 Task: Explore Airbnb accommodation in Esfarayen, Iran from 1st December, 2023 to 9th December, 2023 for 2 adults. Place can be entire room with 1  bedroom having 1 bed and 1 bathroom. Property type can be house.
Action: Mouse moved to (343, 102)
Screenshot: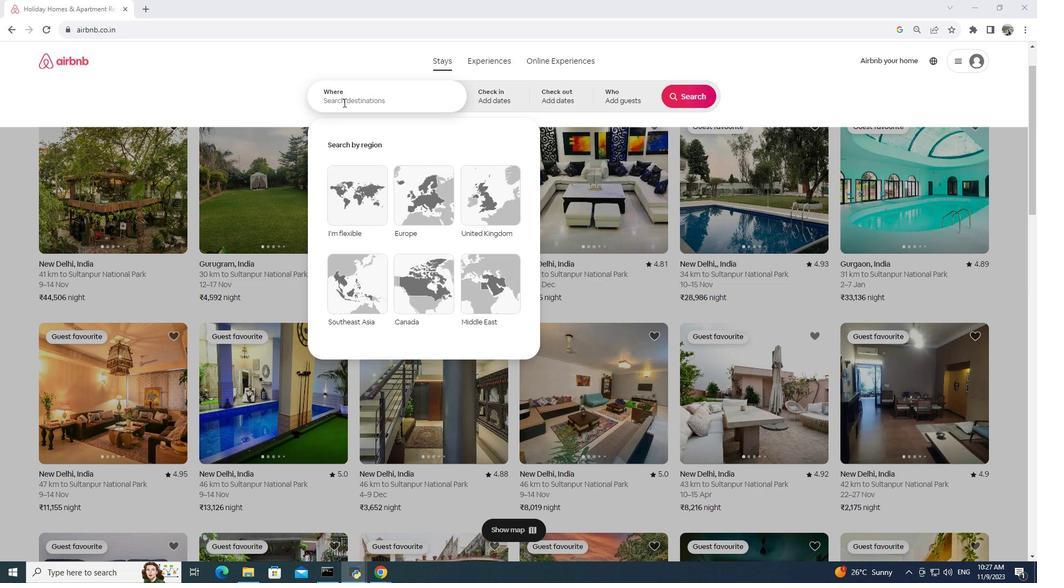 
Action: Mouse pressed left at (343, 102)
Screenshot: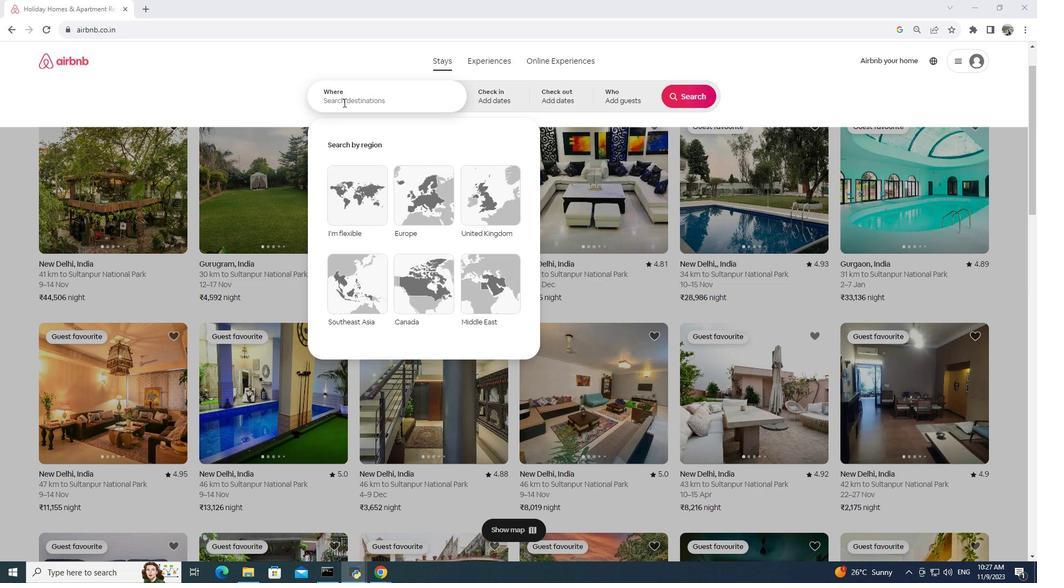 
Action: Key pressed esfarayen,<Key.space>iran
Screenshot: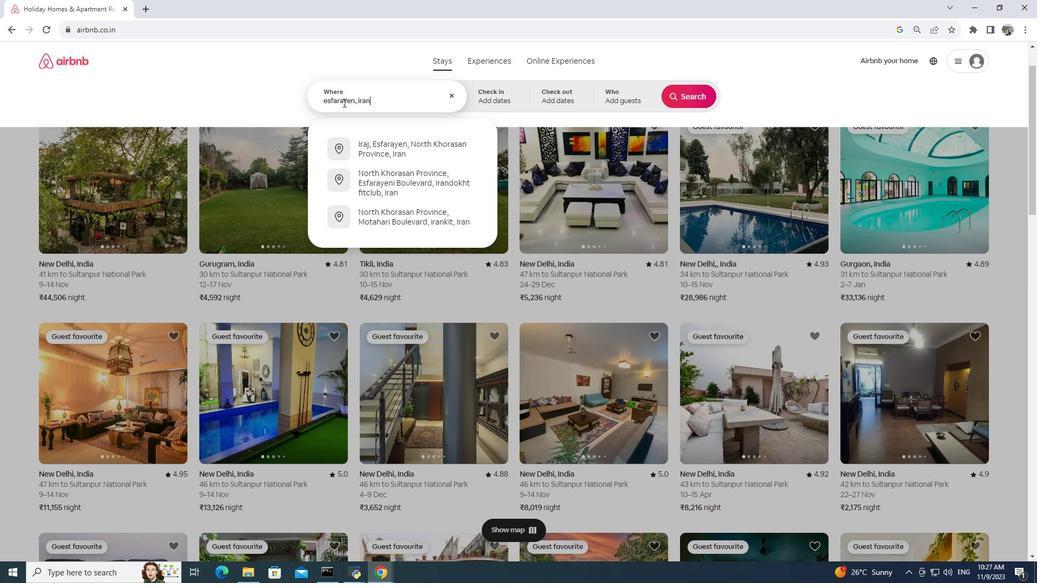 
Action: Mouse moved to (502, 96)
Screenshot: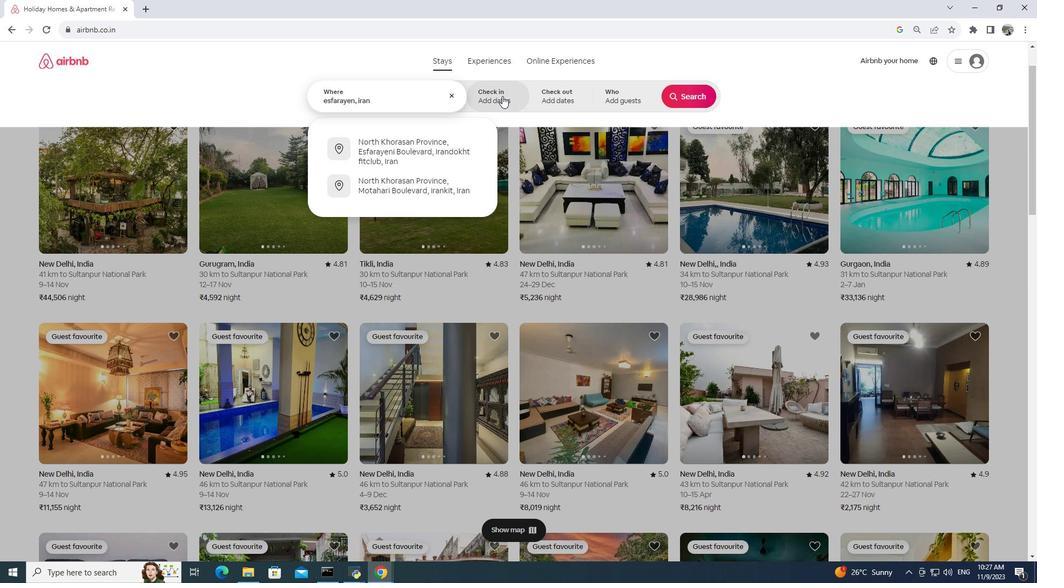 
Action: Mouse pressed left at (502, 96)
Screenshot: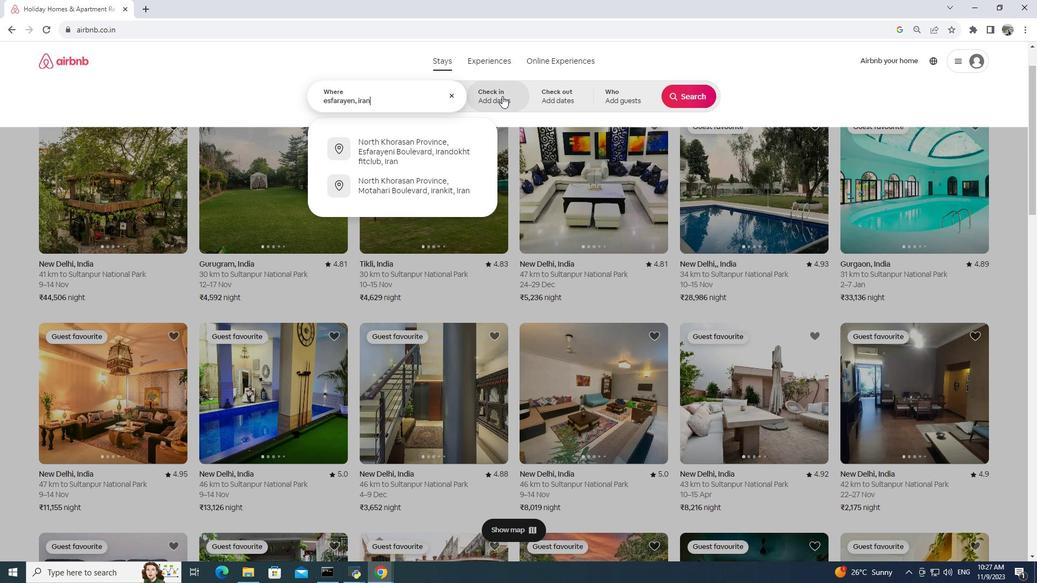 
Action: Mouse moved to (655, 206)
Screenshot: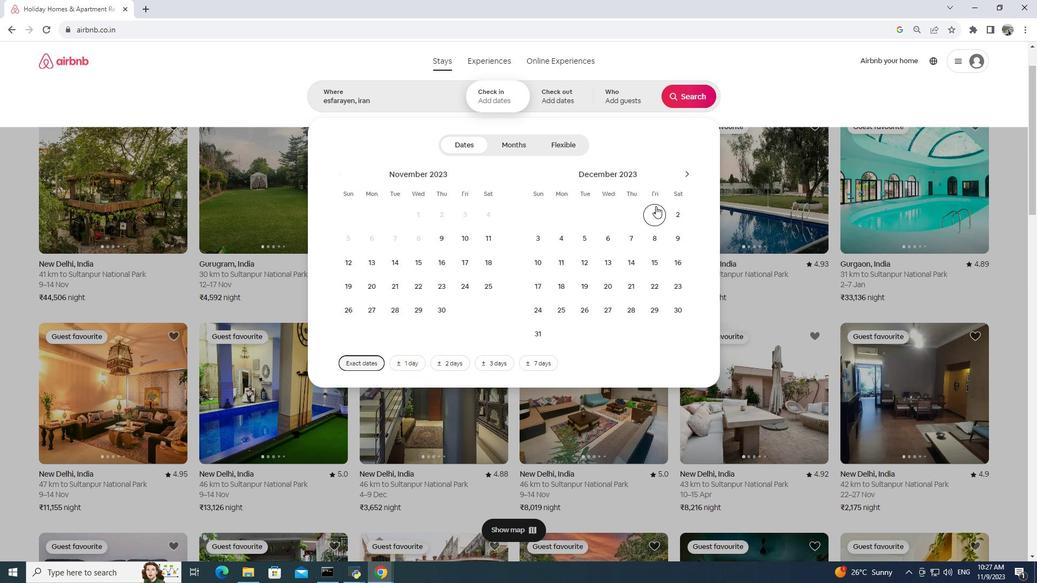 
Action: Mouse pressed left at (655, 206)
Screenshot: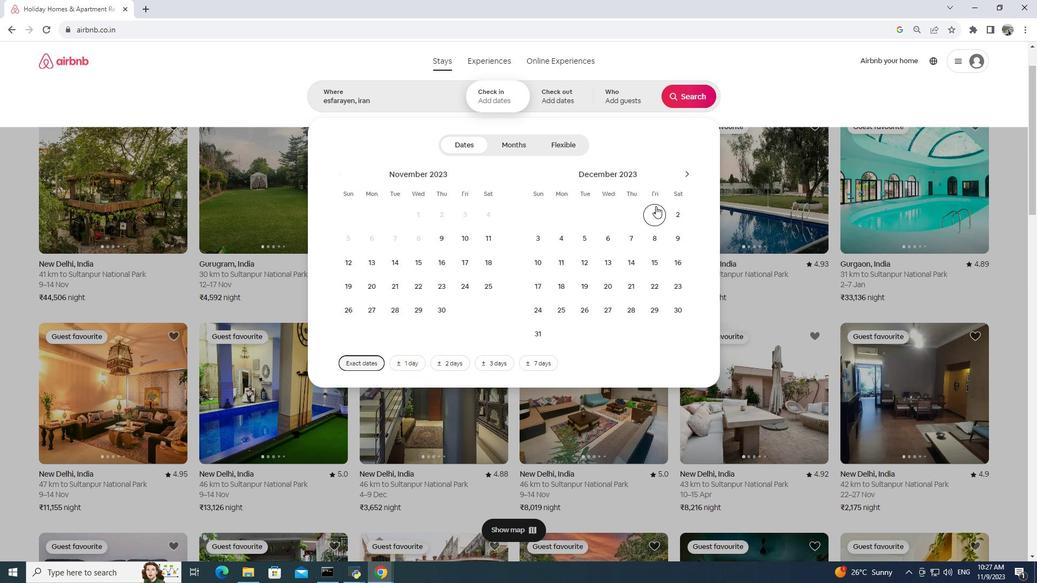 
Action: Mouse moved to (674, 232)
Screenshot: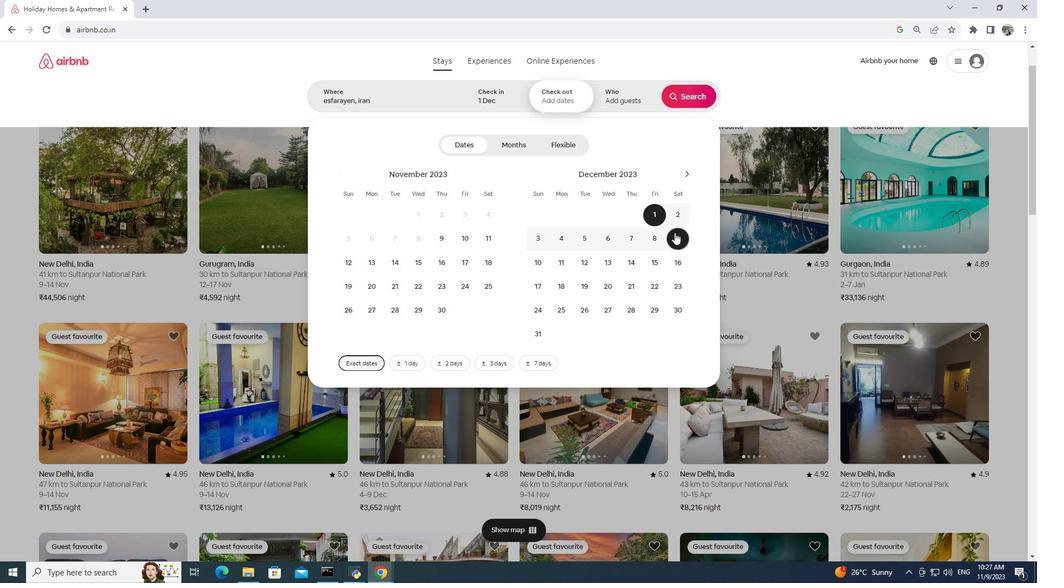 
Action: Mouse pressed left at (674, 232)
Screenshot: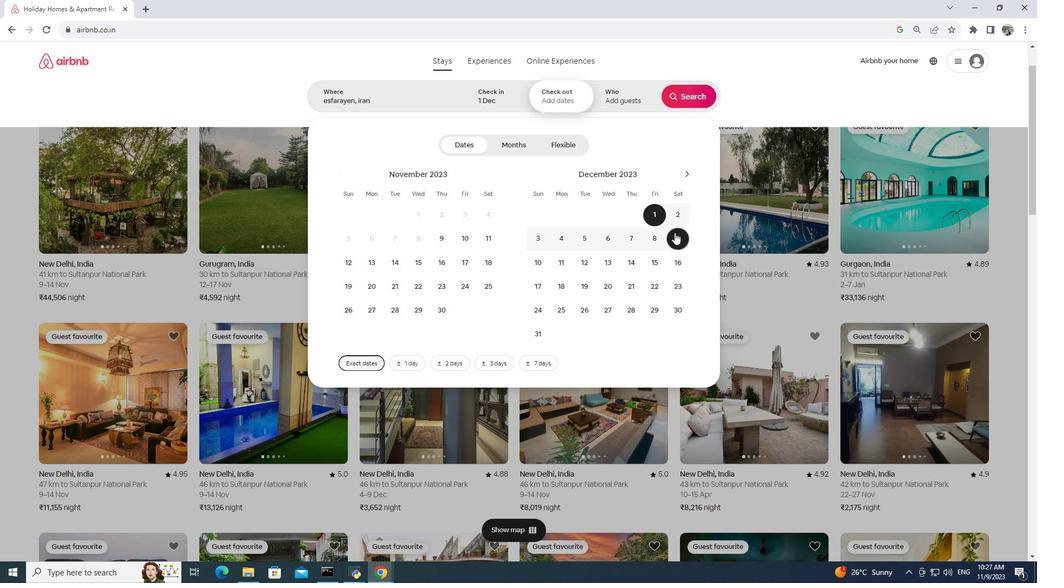 
Action: Mouse moved to (628, 99)
Screenshot: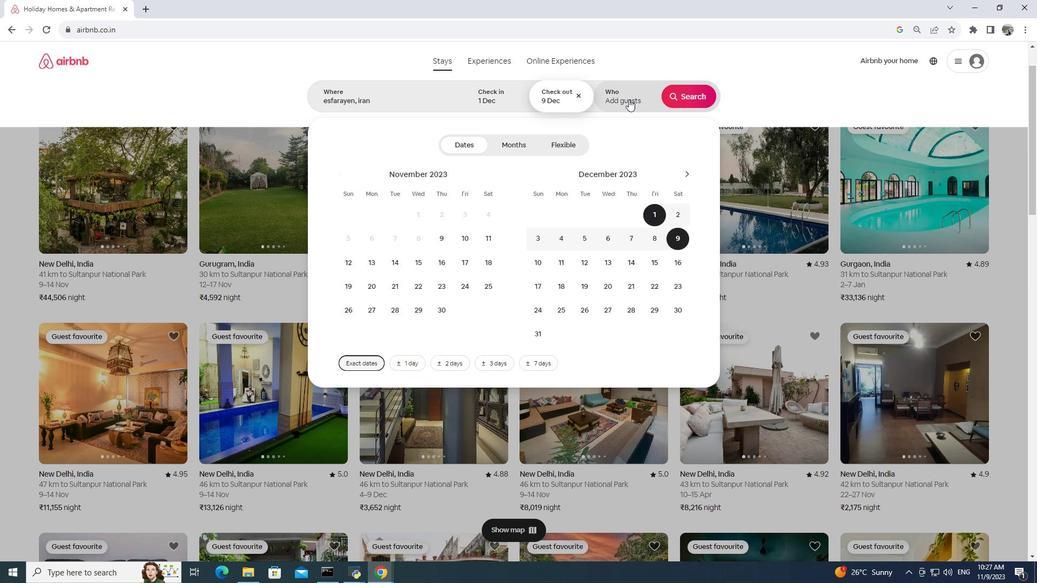 
Action: Mouse pressed left at (628, 99)
Screenshot: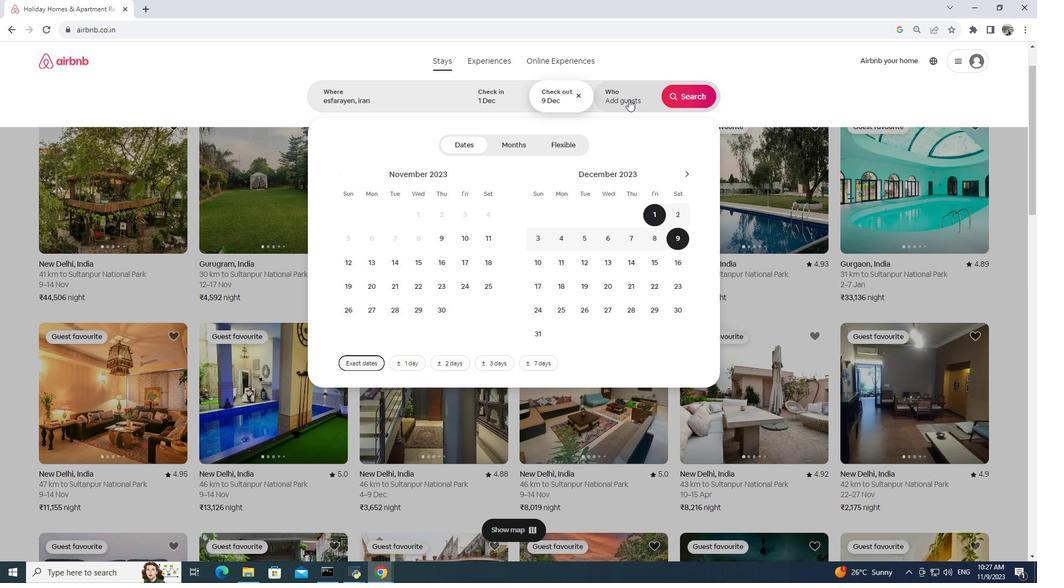 
Action: Mouse moved to (691, 143)
Screenshot: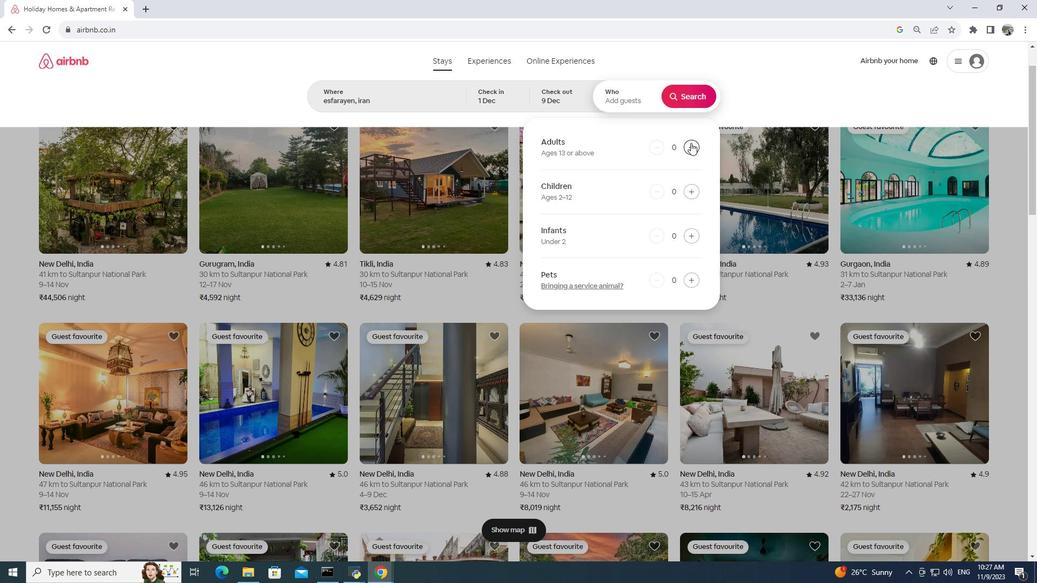 
Action: Mouse pressed left at (691, 143)
Screenshot: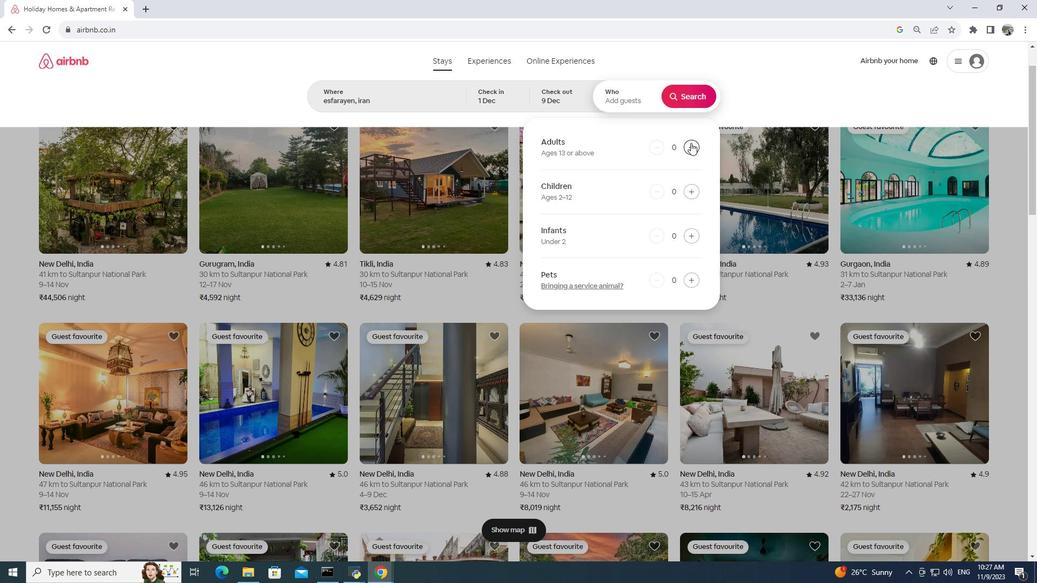 
Action: Mouse moved to (691, 143)
Screenshot: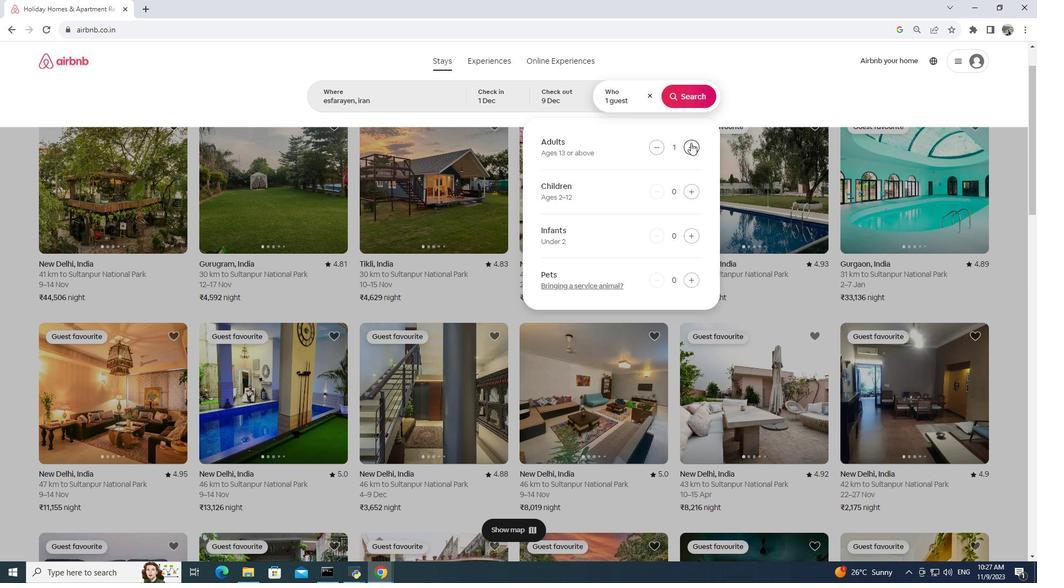 
Action: Mouse pressed left at (691, 143)
Screenshot: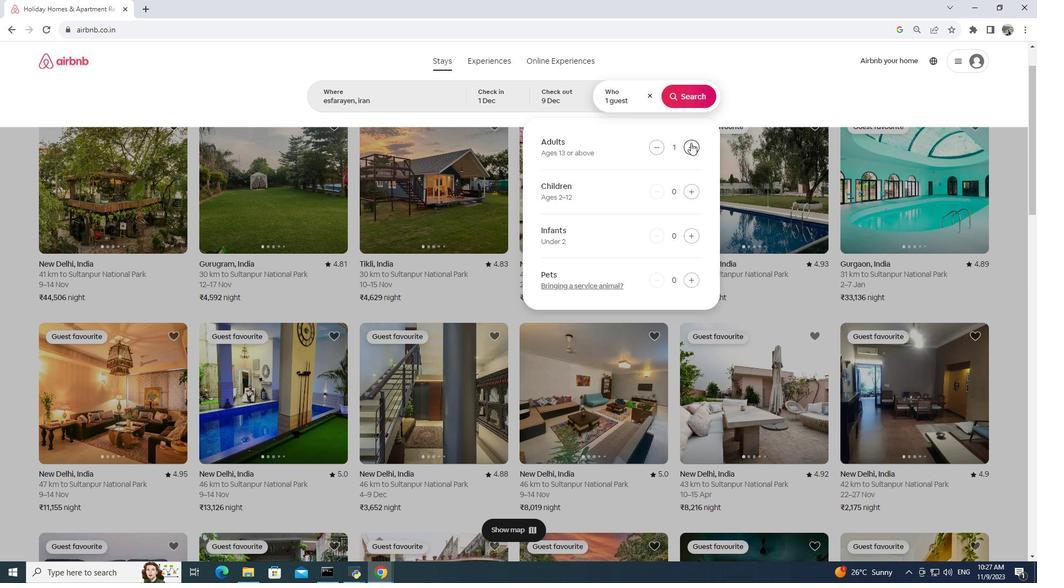 
Action: Mouse moved to (684, 100)
Screenshot: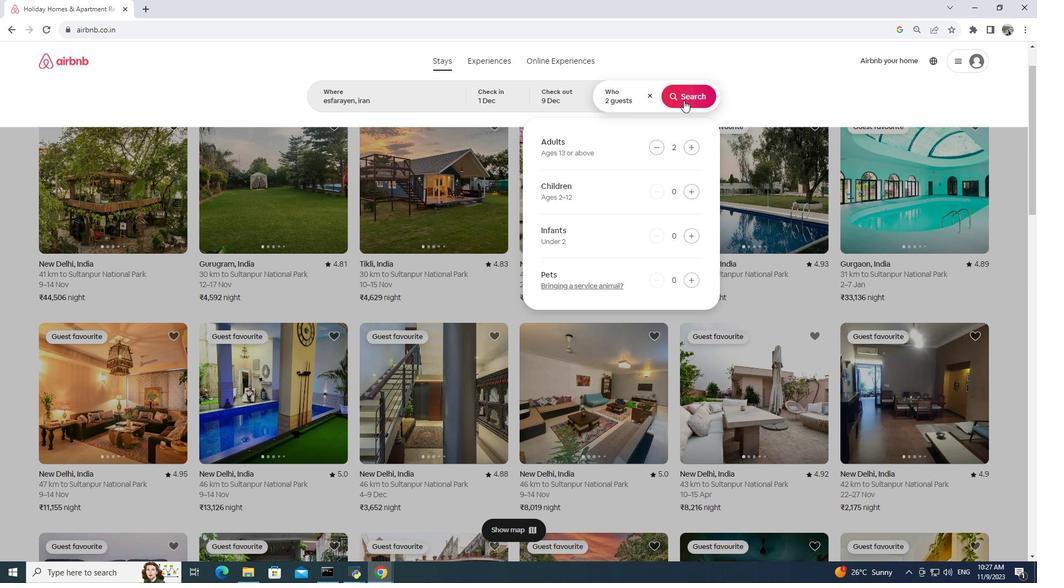 
Action: Mouse pressed left at (684, 100)
Screenshot: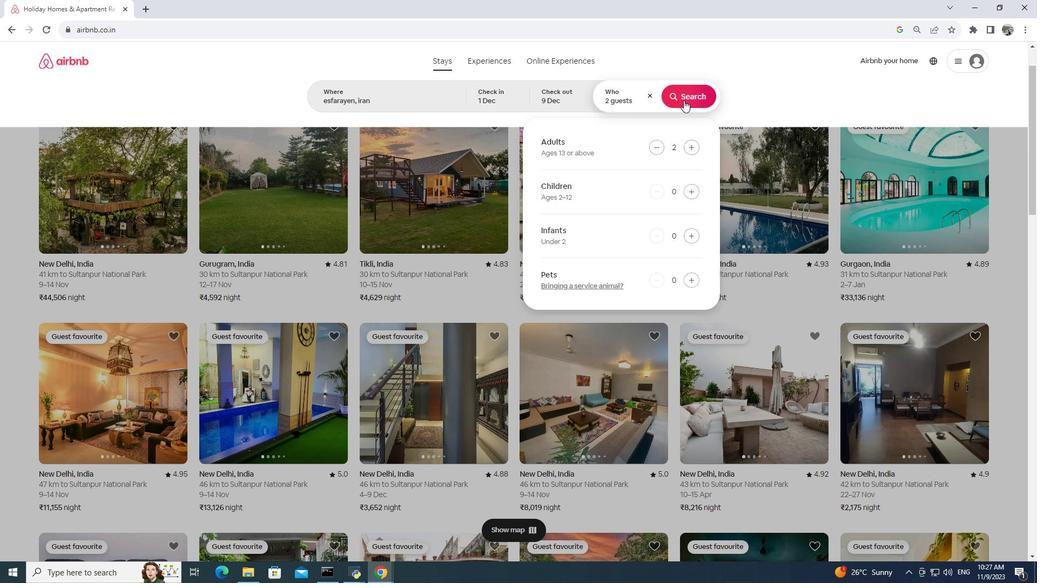 
Action: Mouse moved to (872, 102)
Screenshot: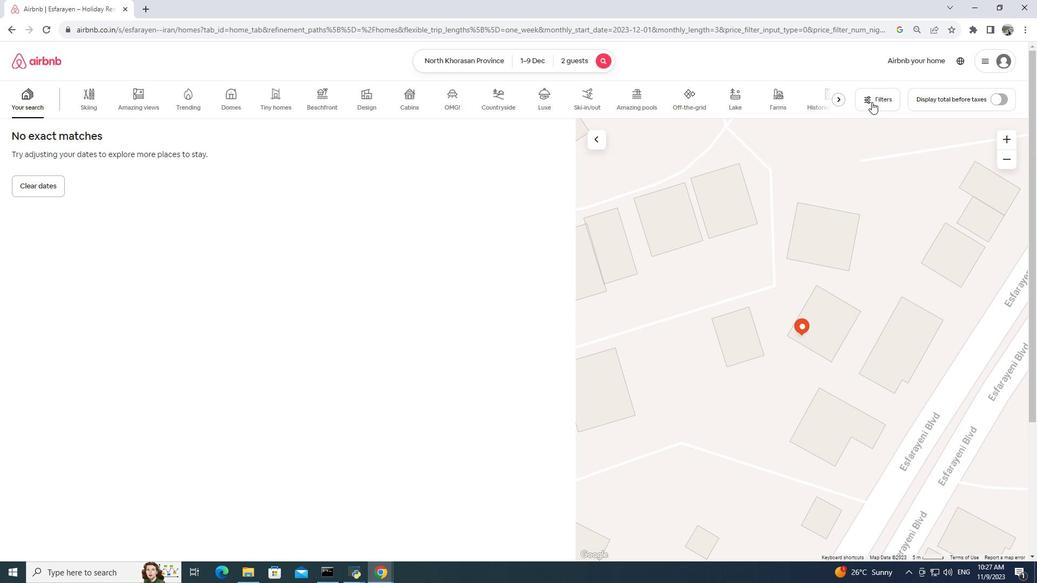 
Action: Mouse pressed left at (872, 102)
Screenshot: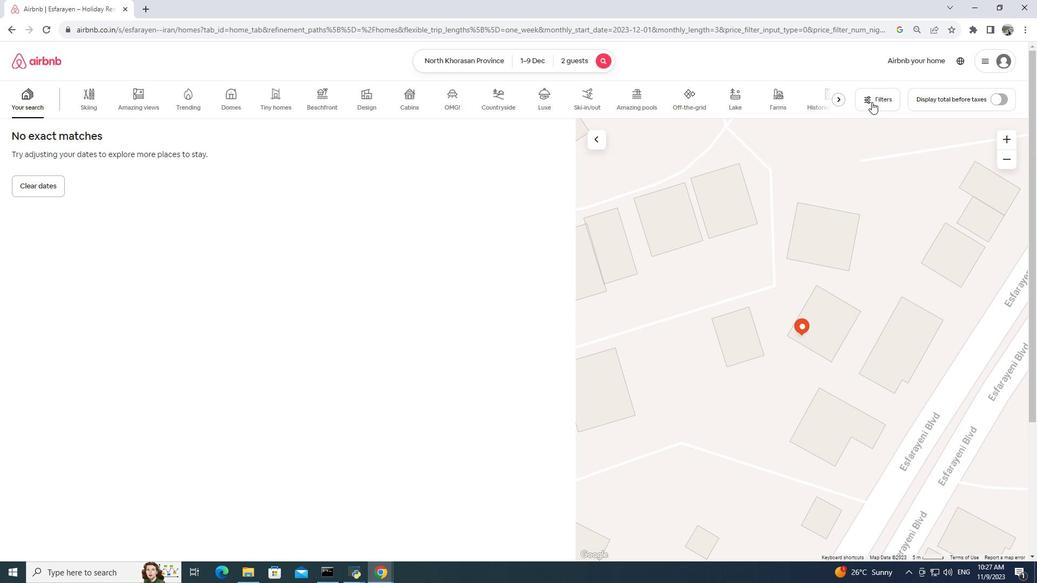 
Action: Mouse moved to (403, 369)
Screenshot: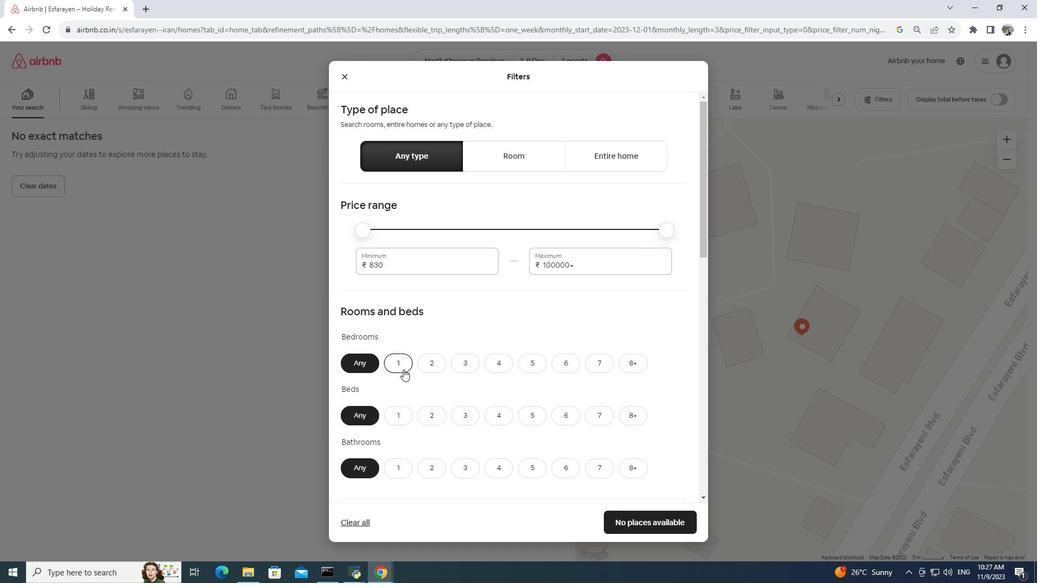 
Action: Mouse pressed left at (403, 369)
Screenshot: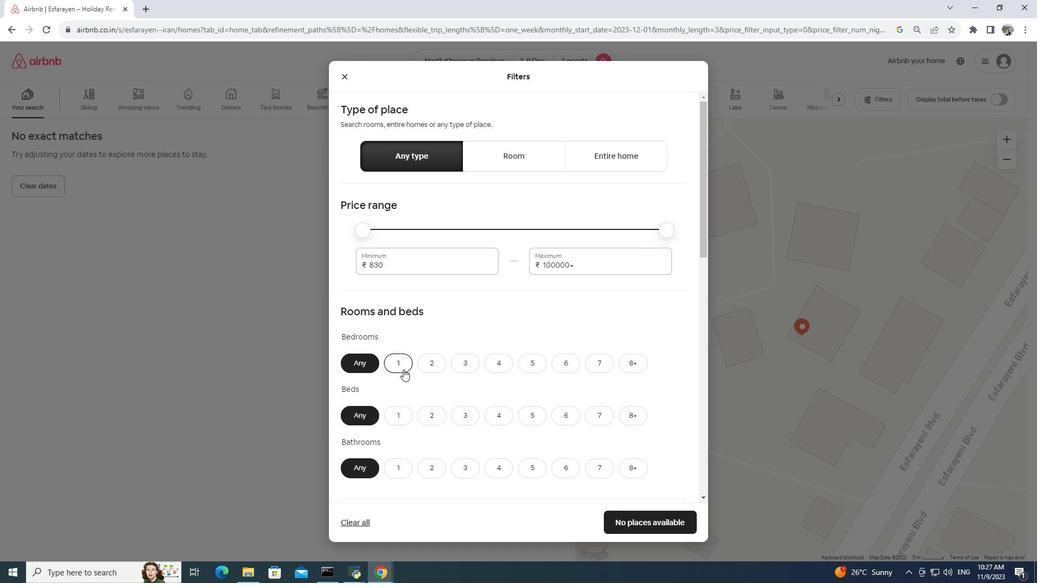 
Action: Mouse moved to (399, 405)
Screenshot: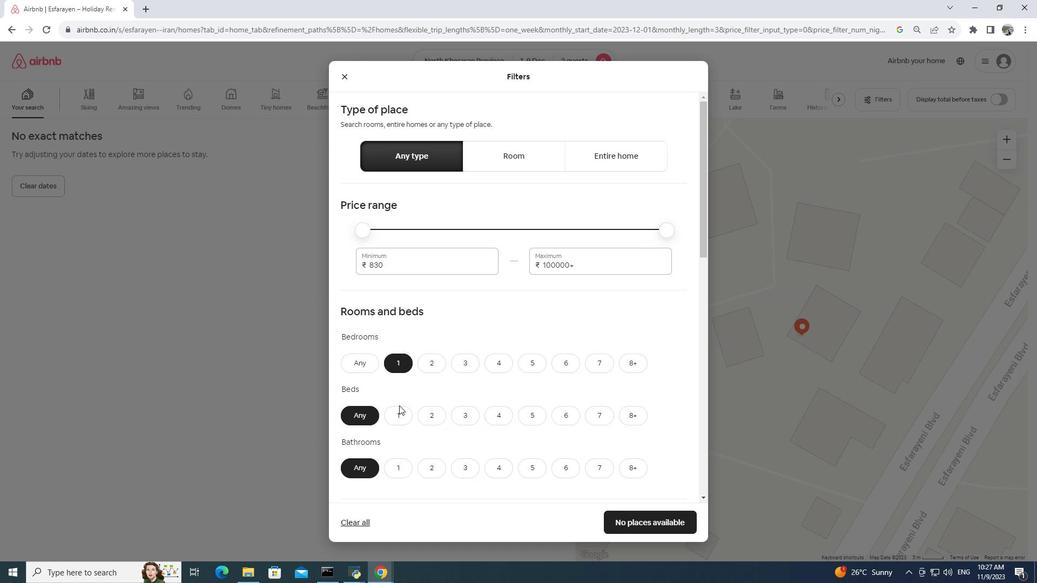 
Action: Mouse pressed left at (399, 405)
Screenshot: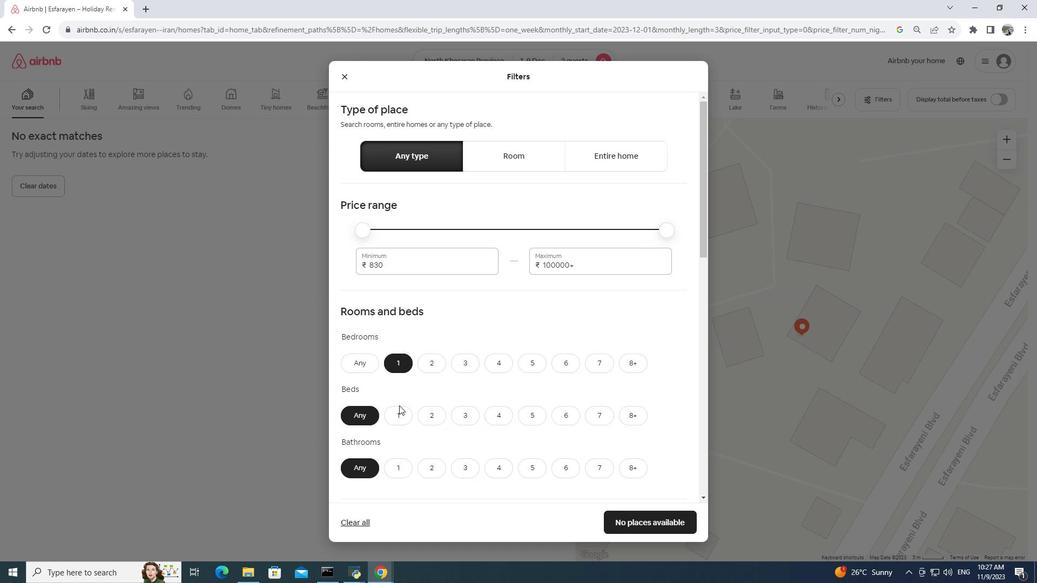 
Action: Mouse moved to (399, 409)
Screenshot: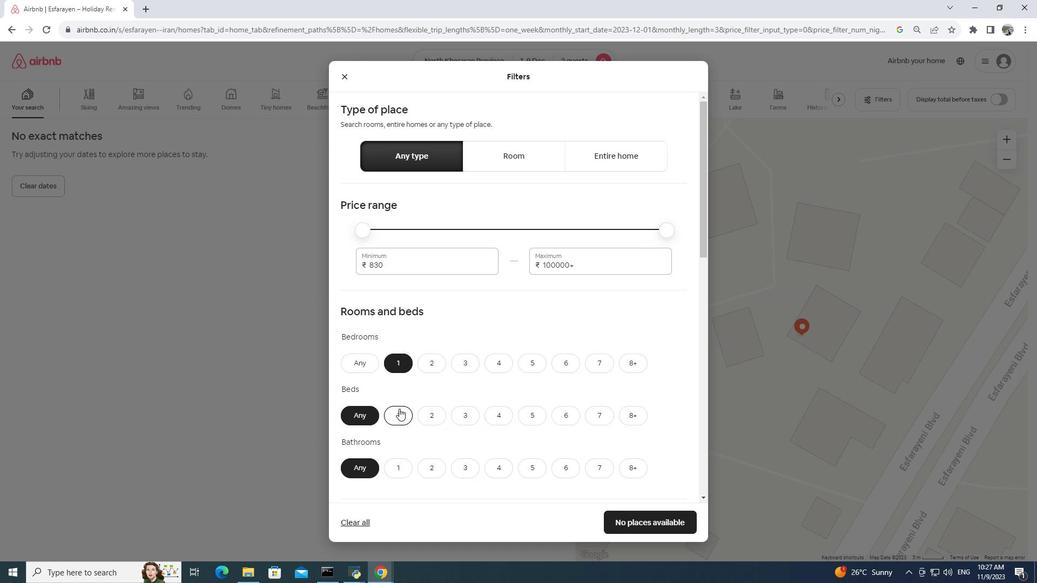 
Action: Mouse pressed left at (399, 409)
Screenshot: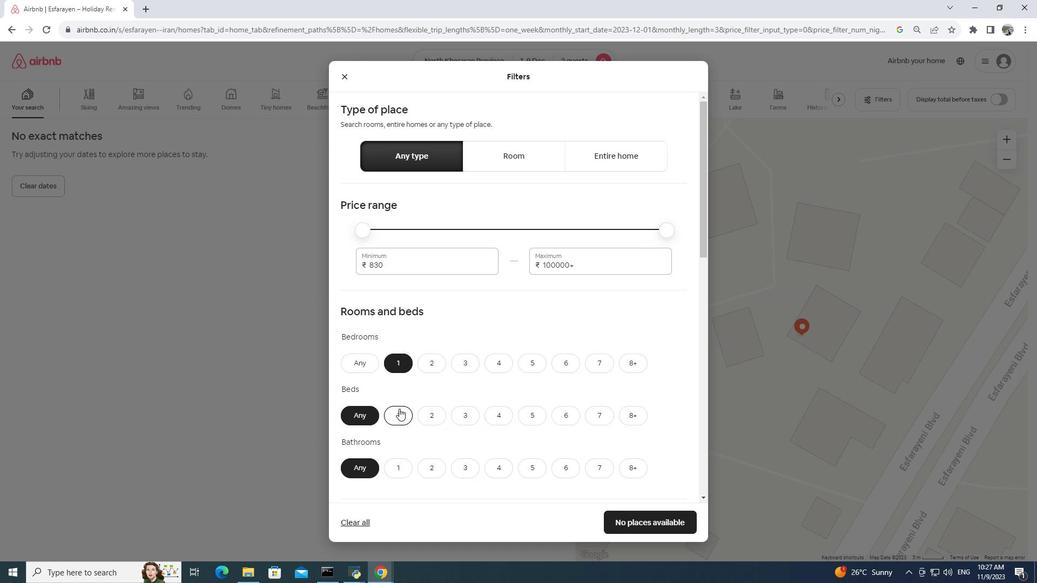 
Action: Mouse moved to (399, 462)
Screenshot: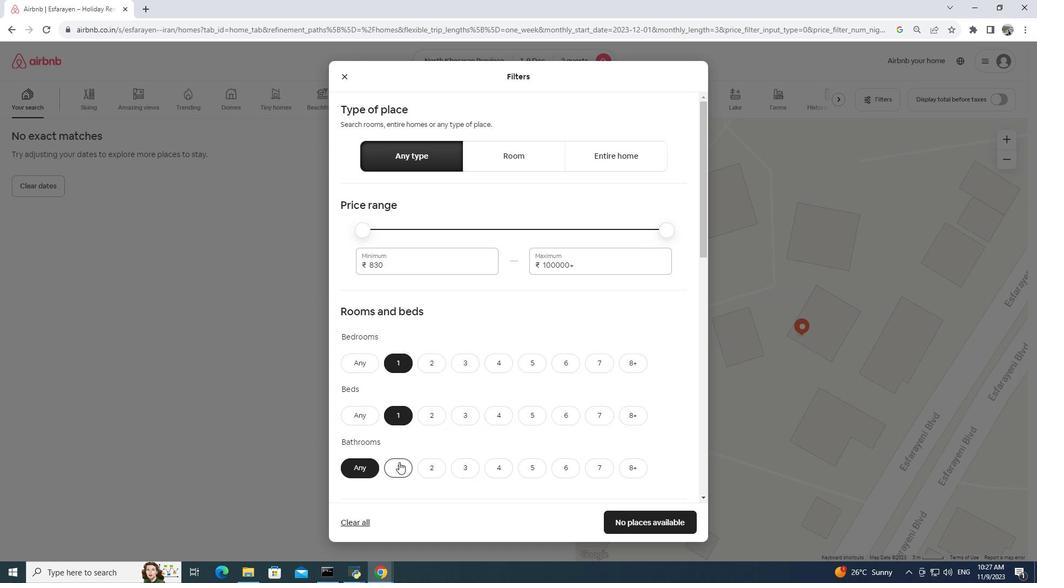 
Action: Mouse pressed left at (399, 462)
Screenshot: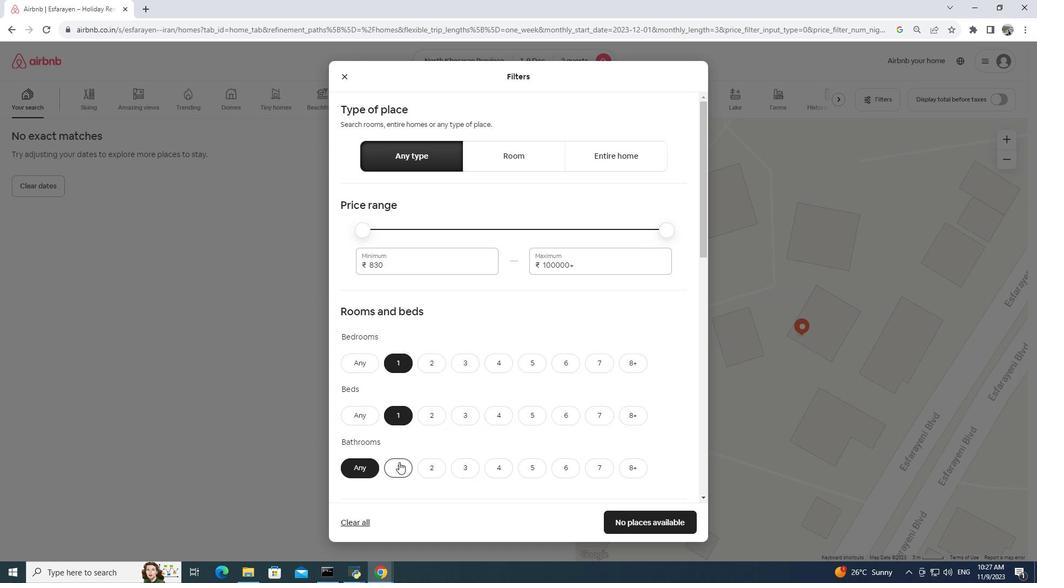 
Action: Mouse moved to (398, 446)
Screenshot: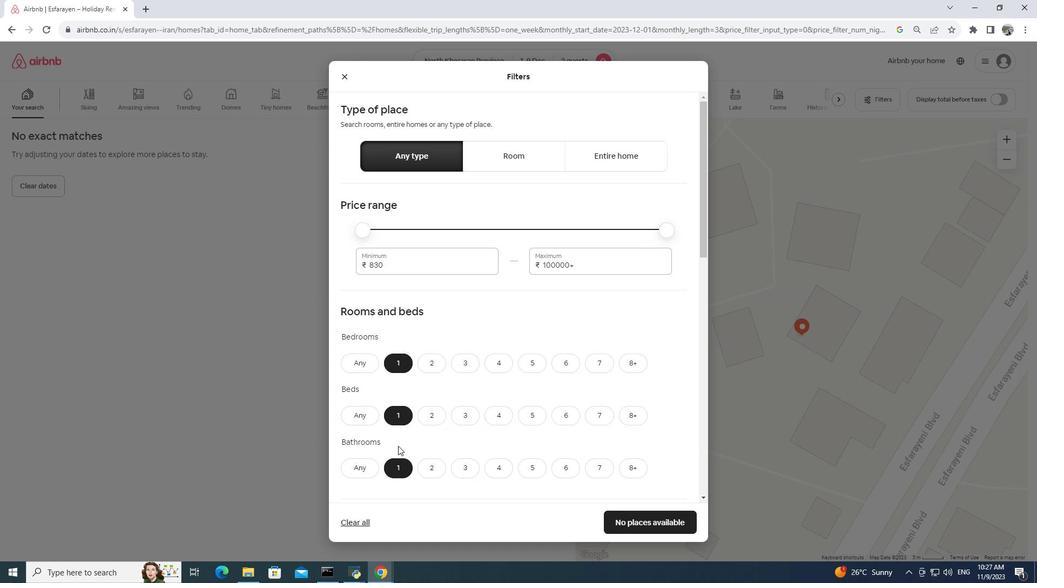 
Action: Mouse scrolled (398, 445) with delta (0, 0)
Screenshot: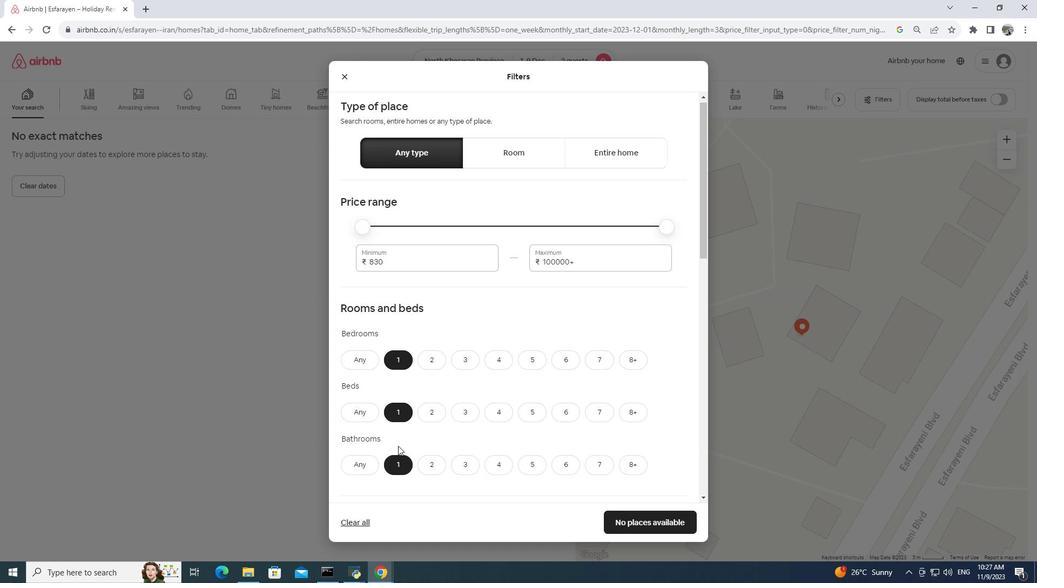 
Action: Mouse scrolled (398, 445) with delta (0, 0)
Screenshot: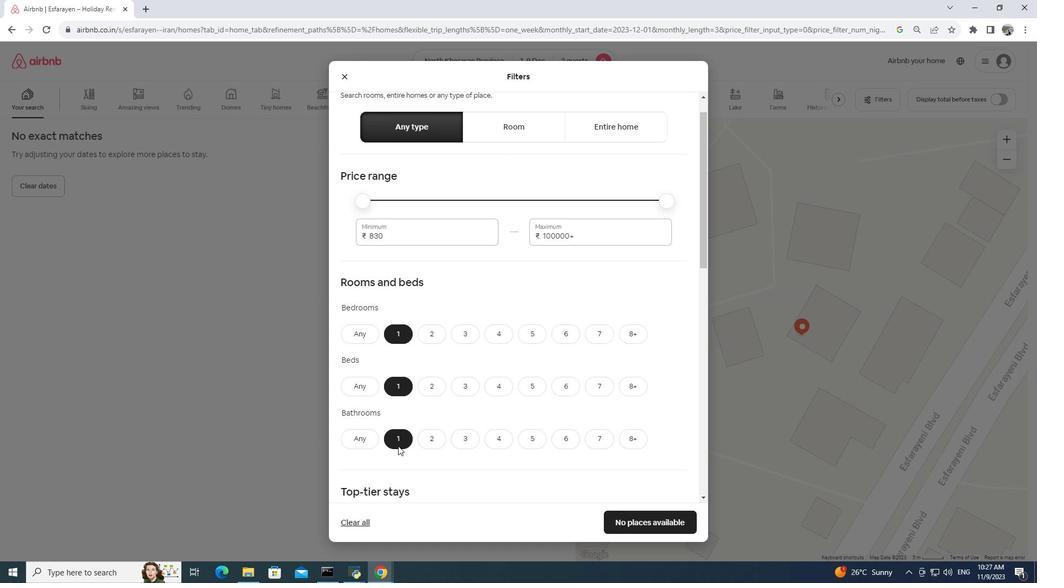 
Action: Mouse scrolled (398, 445) with delta (0, 0)
Screenshot: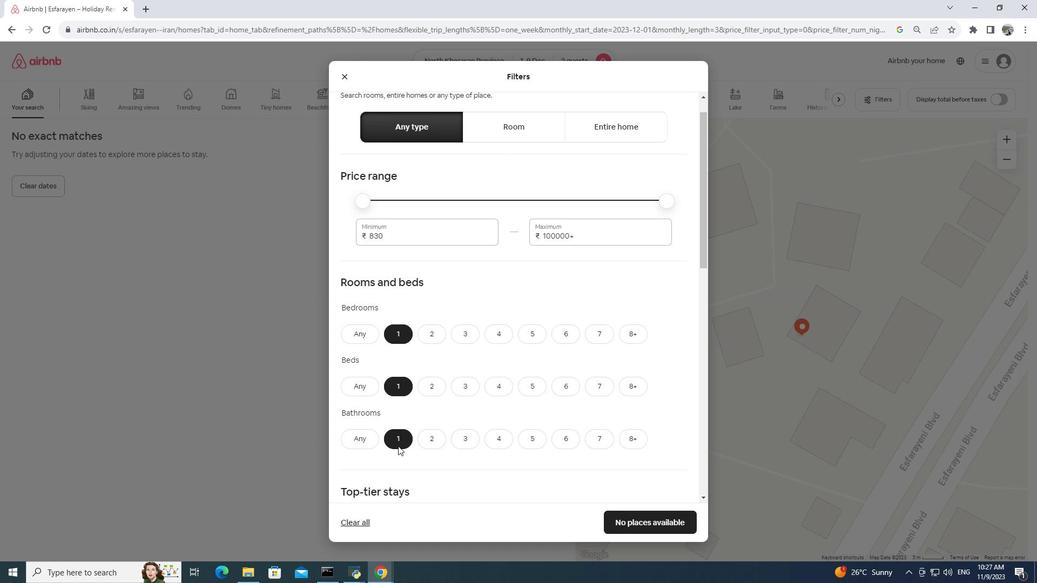 
Action: Mouse moved to (398, 446)
Screenshot: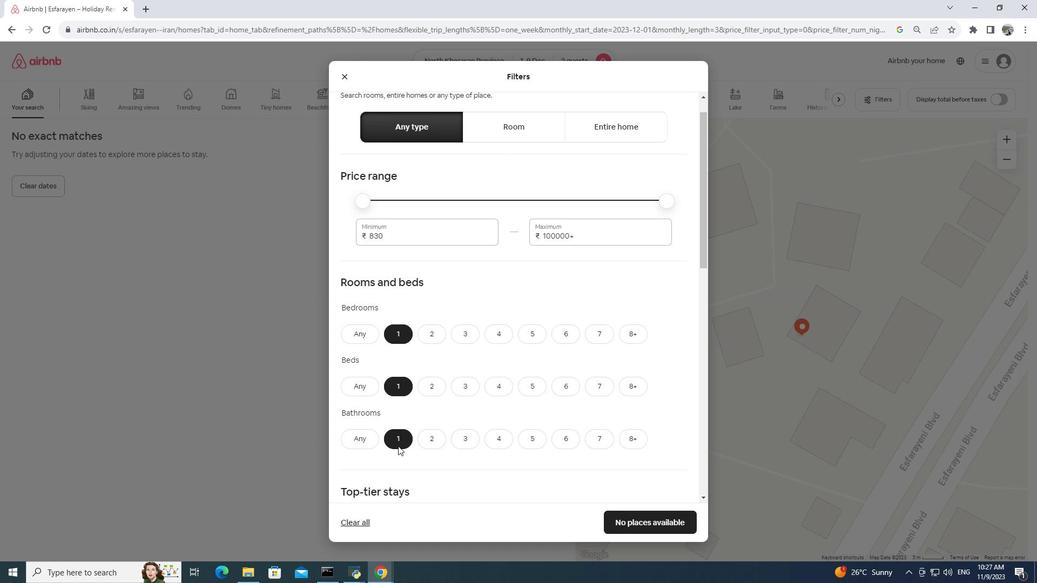 
Action: Mouse scrolled (398, 445) with delta (0, 0)
Screenshot: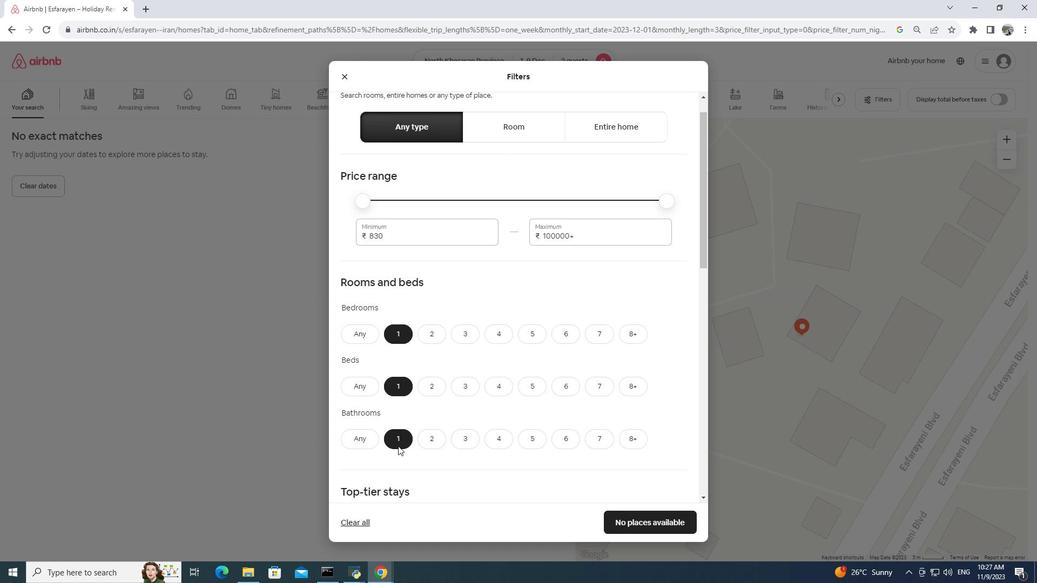 
Action: Mouse moved to (416, 427)
Screenshot: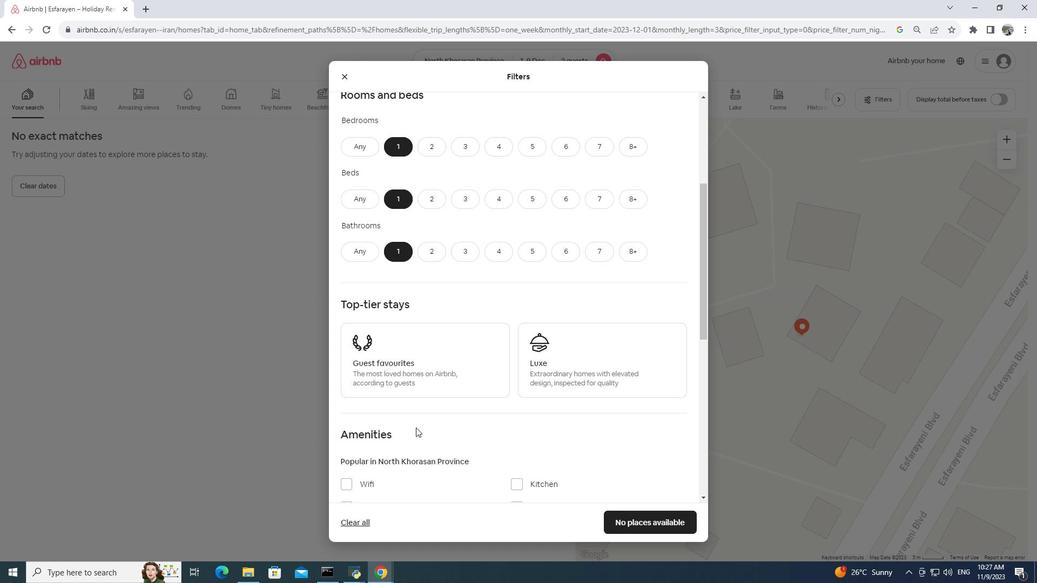 
Action: Mouse scrolled (416, 427) with delta (0, 0)
Screenshot: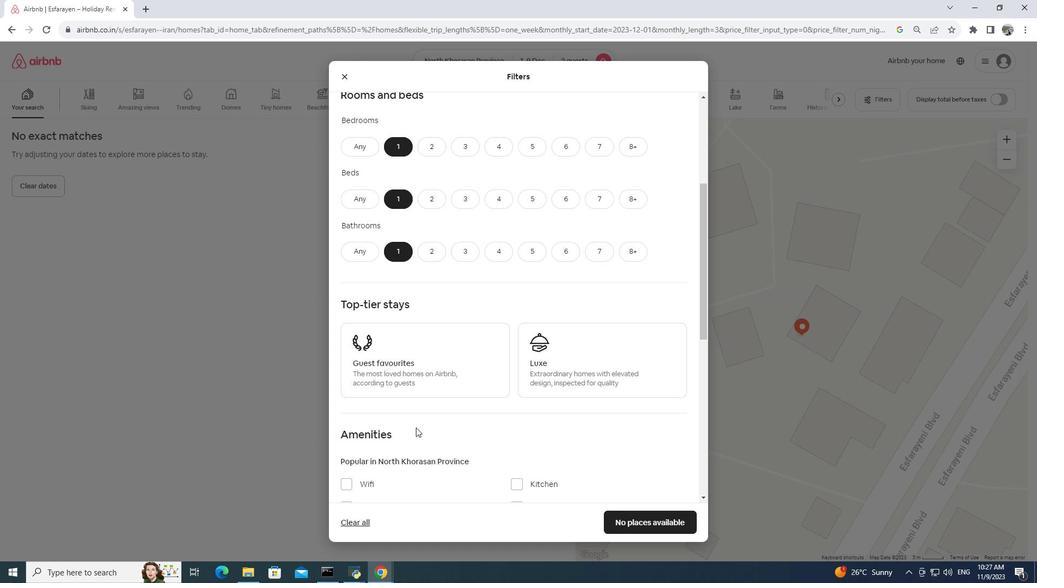 
Action: Mouse scrolled (416, 427) with delta (0, 0)
Screenshot: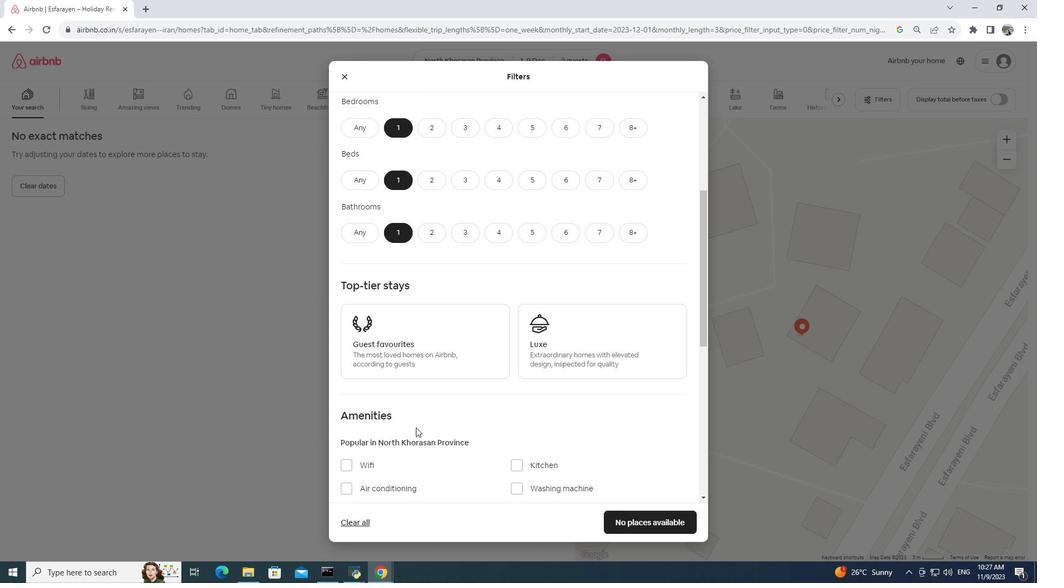 
Action: Mouse scrolled (416, 427) with delta (0, 0)
Screenshot: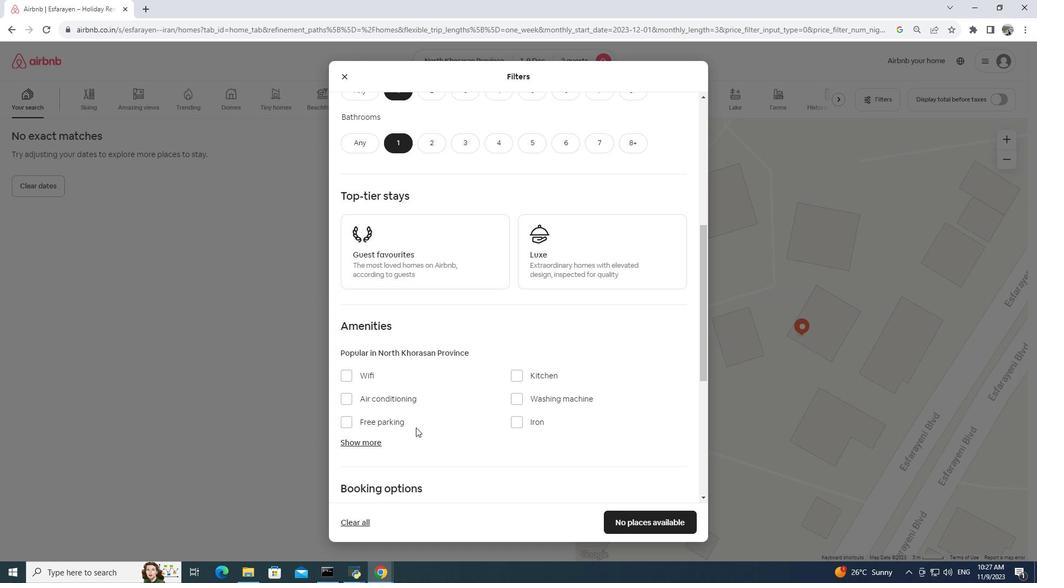 
Action: Mouse scrolled (416, 428) with delta (0, 0)
Screenshot: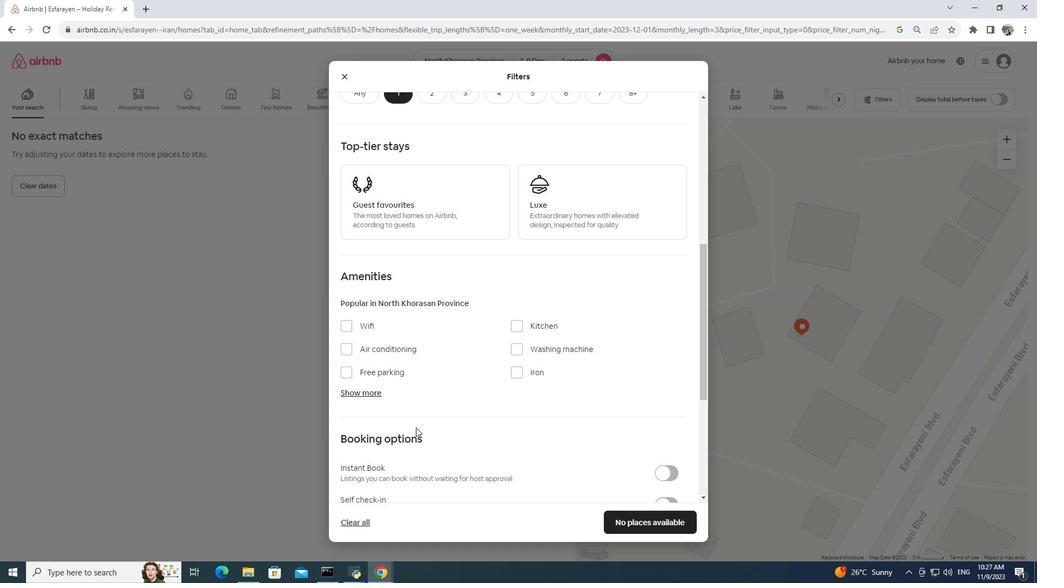
Action: Mouse scrolled (416, 428) with delta (0, 0)
Screenshot: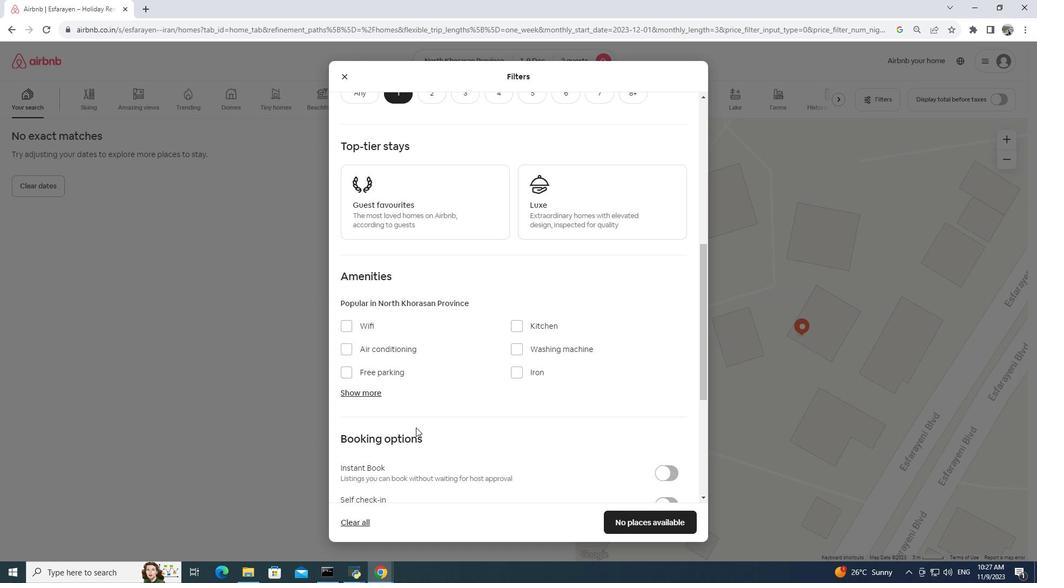 
Action: Mouse scrolled (416, 428) with delta (0, 0)
Screenshot: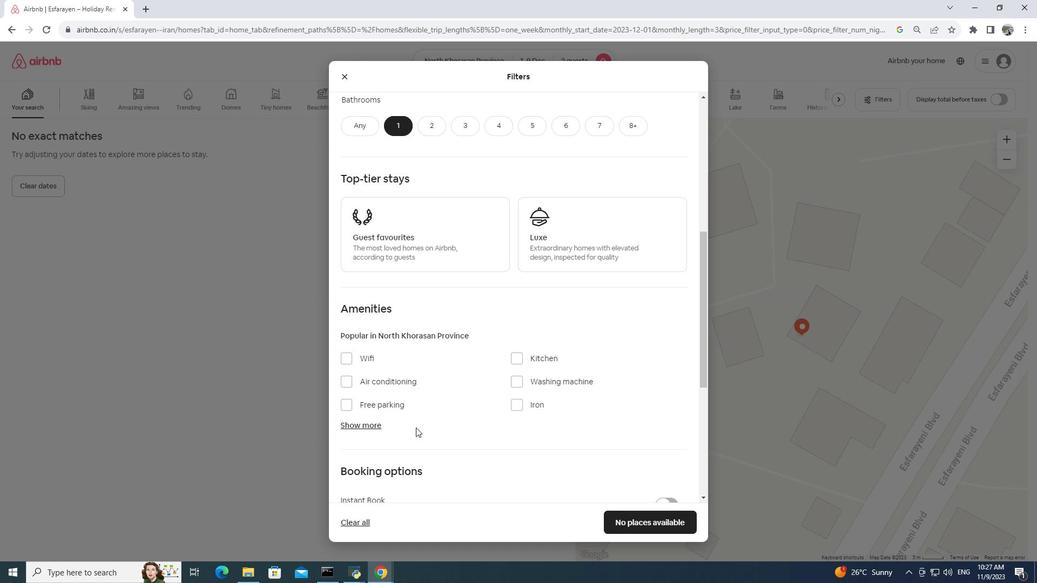 
Action: Mouse scrolled (416, 428) with delta (0, 0)
Screenshot: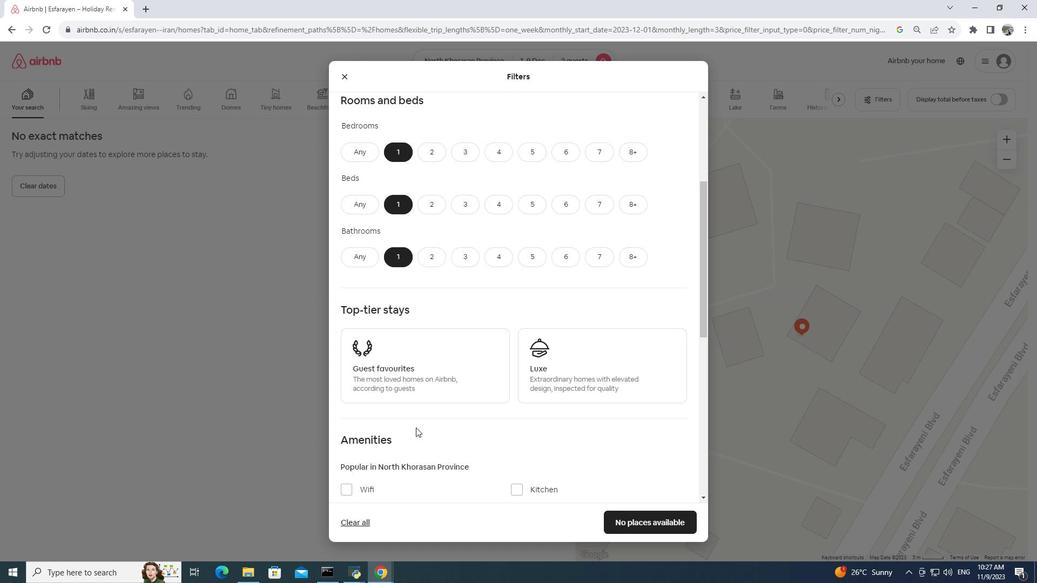 
Action: Mouse scrolled (416, 427) with delta (0, 0)
Screenshot: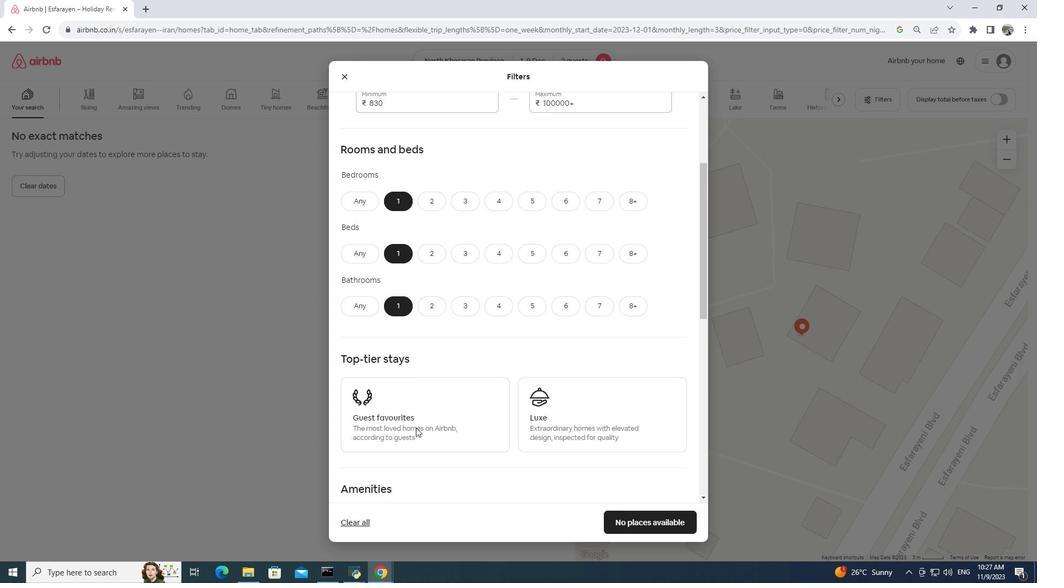 
Action: Mouse scrolled (416, 427) with delta (0, 0)
Screenshot: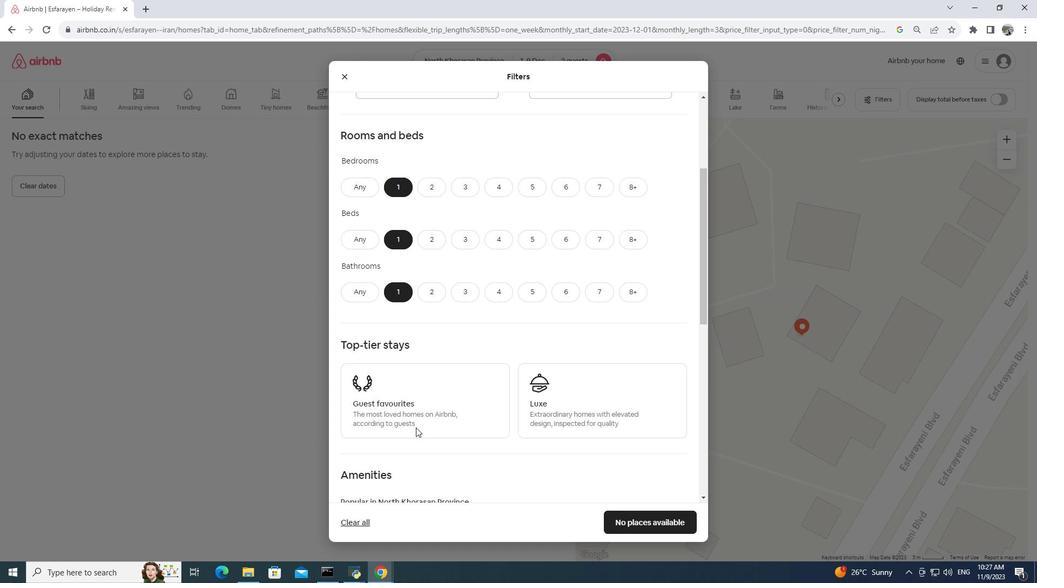 
Action: Mouse scrolled (416, 427) with delta (0, 0)
Screenshot: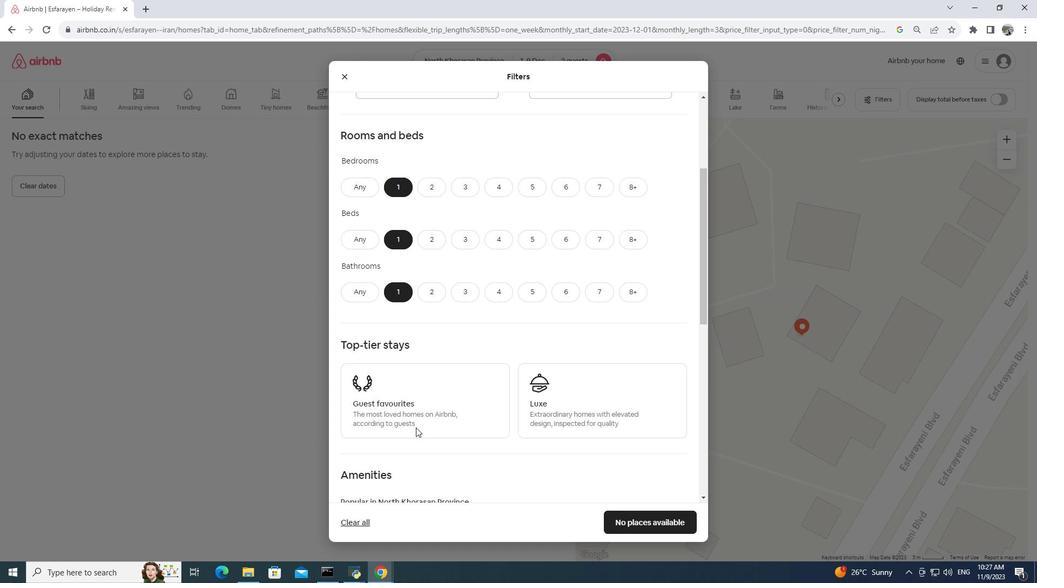 
Action: Mouse scrolled (416, 427) with delta (0, 0)
Screenshot: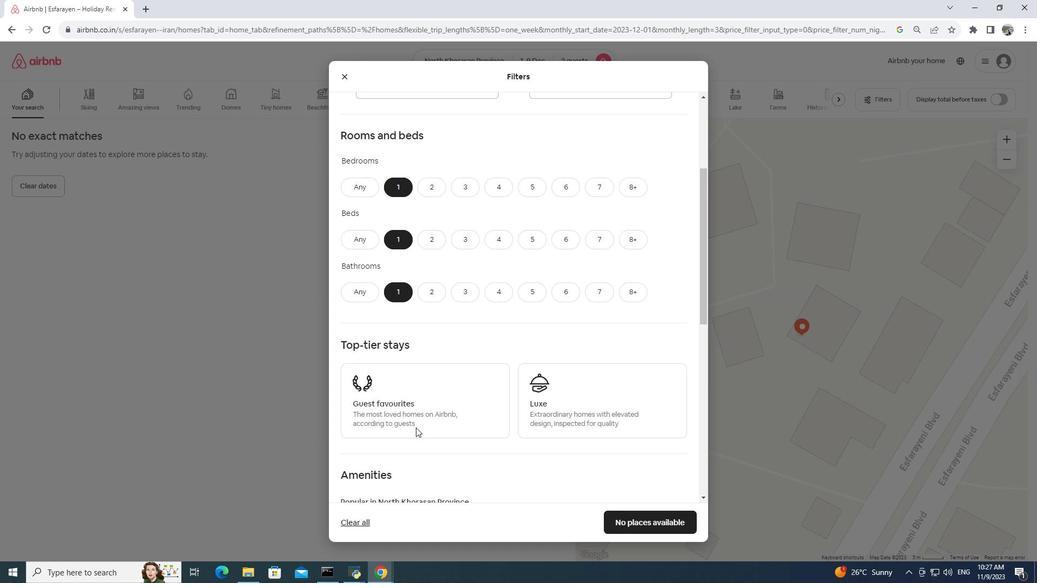 
Action: Mouse scrolled (416, 427) with delta (0, 0)
Screenshot: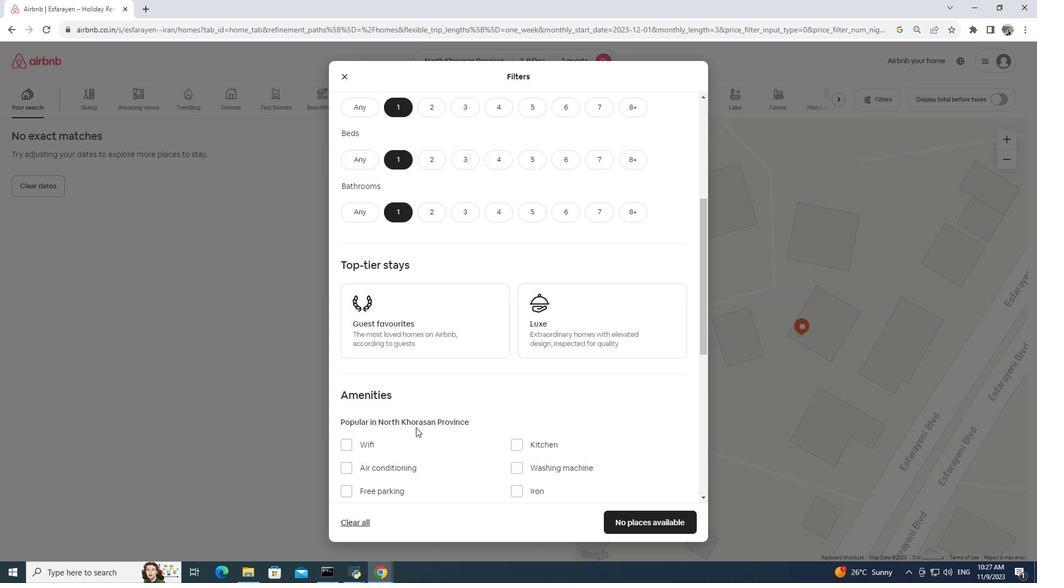 
Action: Mouse moved to (416, 425)
Screenshot: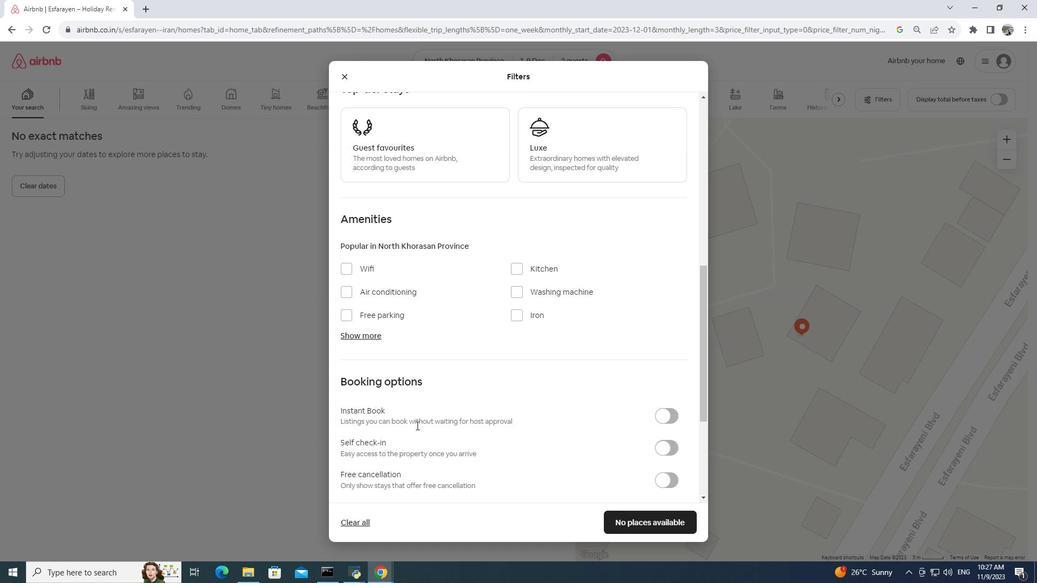 
Action: Mouse scrolled (416, 426) with delta (0, 0)
Screenshot: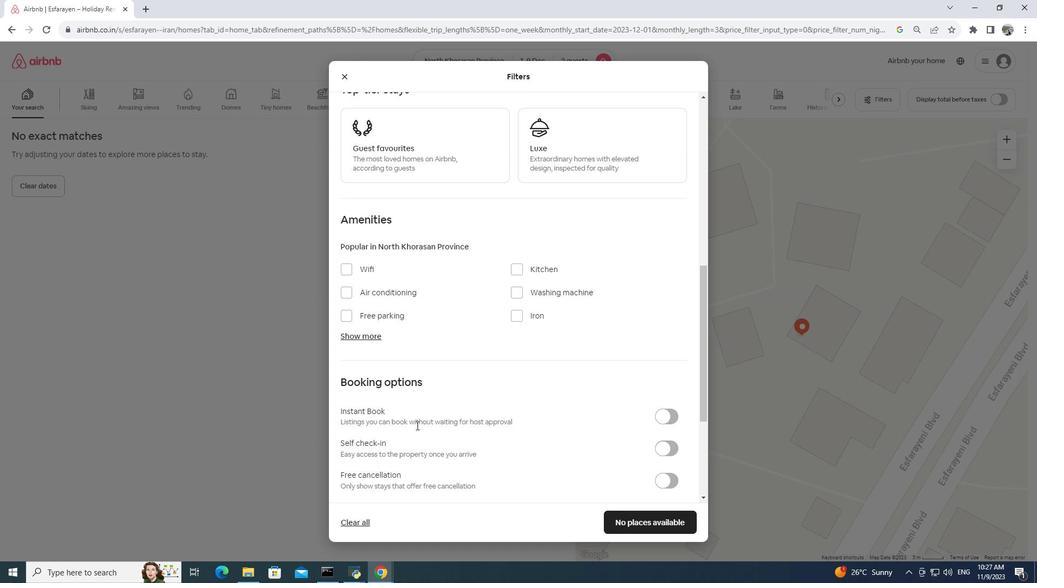
Action: Mouse moved to (110, 386)
Screenshot: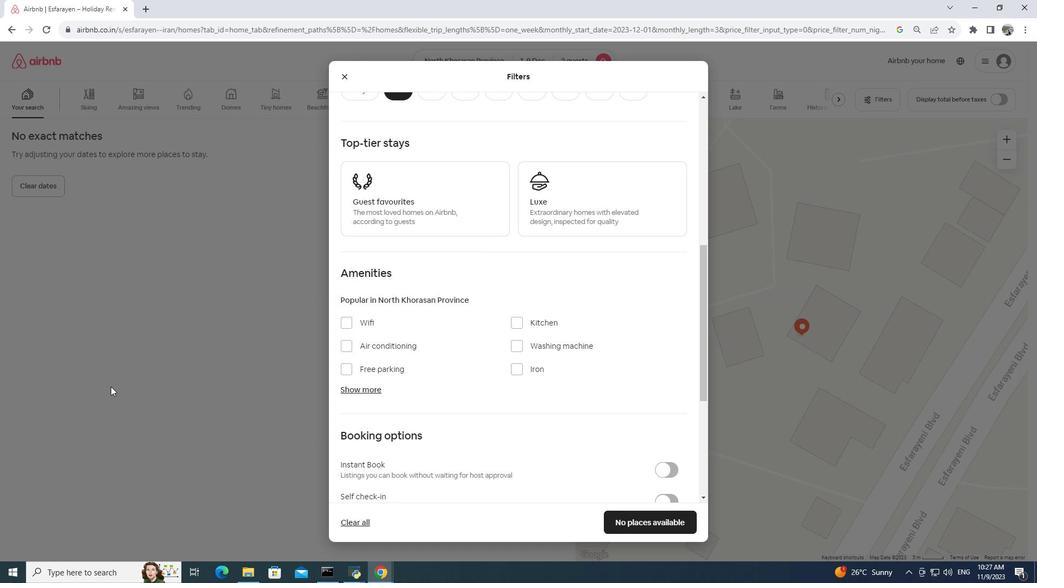 
Action: Mouse pressed left at (110, 386)
Screenshot: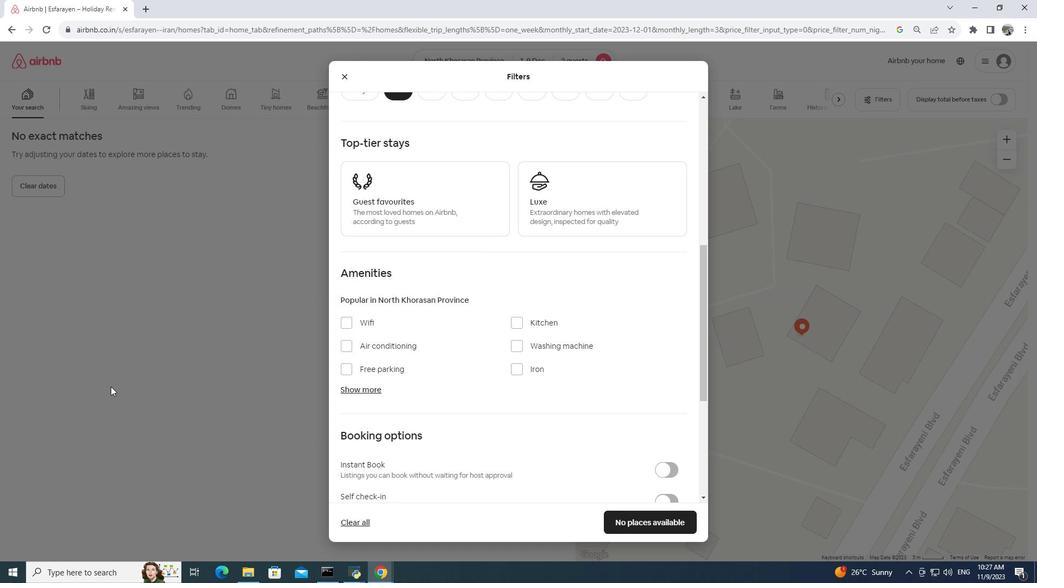 
Action: Mouse moved to (111, 386)
Screenshot: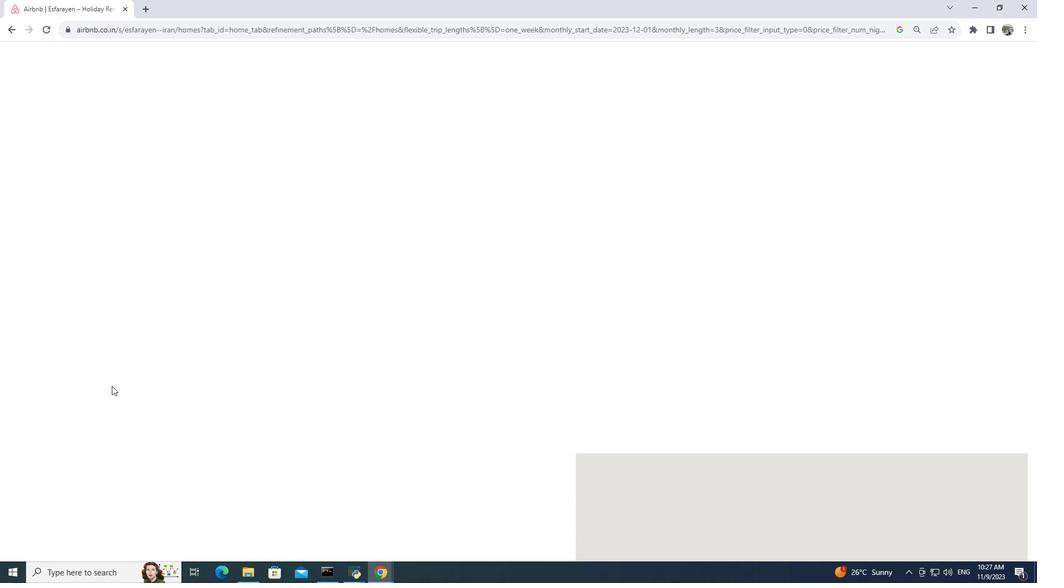 
